 Task: Move the task Improve code modularity for better maintainability to the section Done in the project TransitPlan and filter the tasks in the project by Incomplete tasks.
Action: Mouse moved to (66, 421)
Screenshot: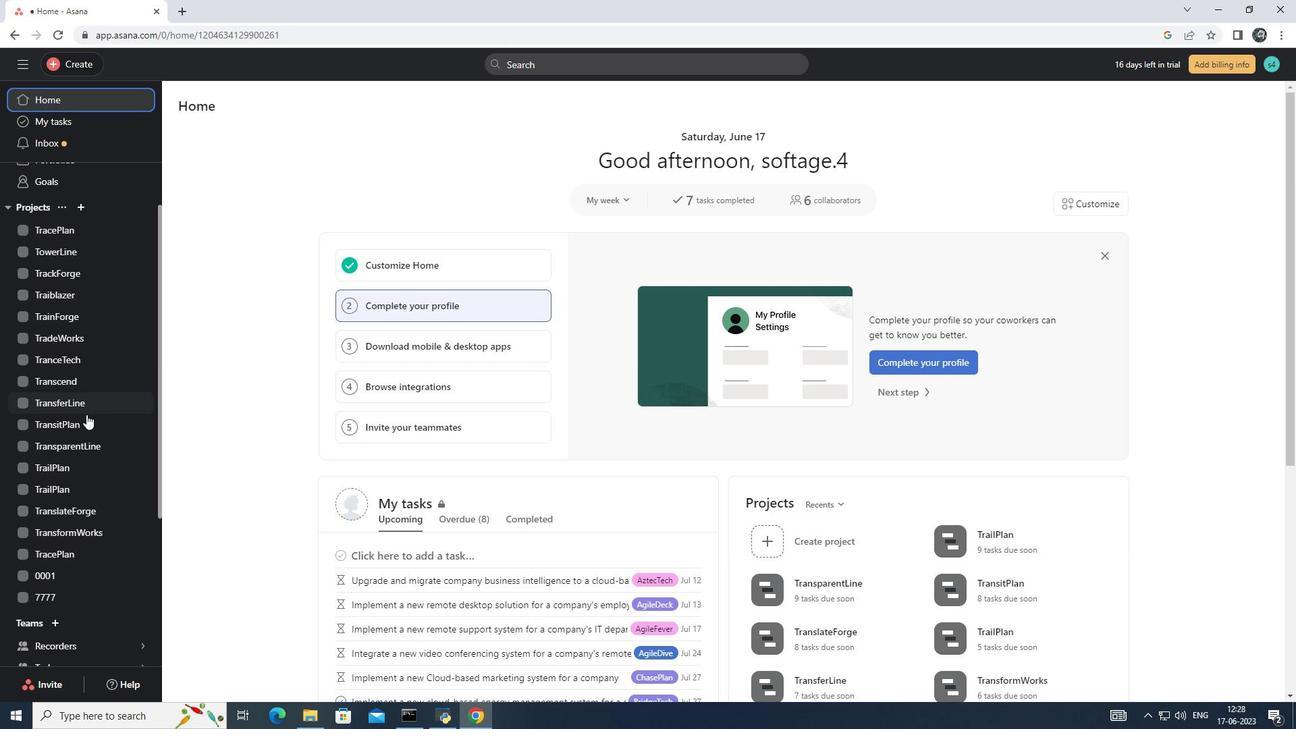
Action: Mouse pressed left at (66, 421)
Screenshot: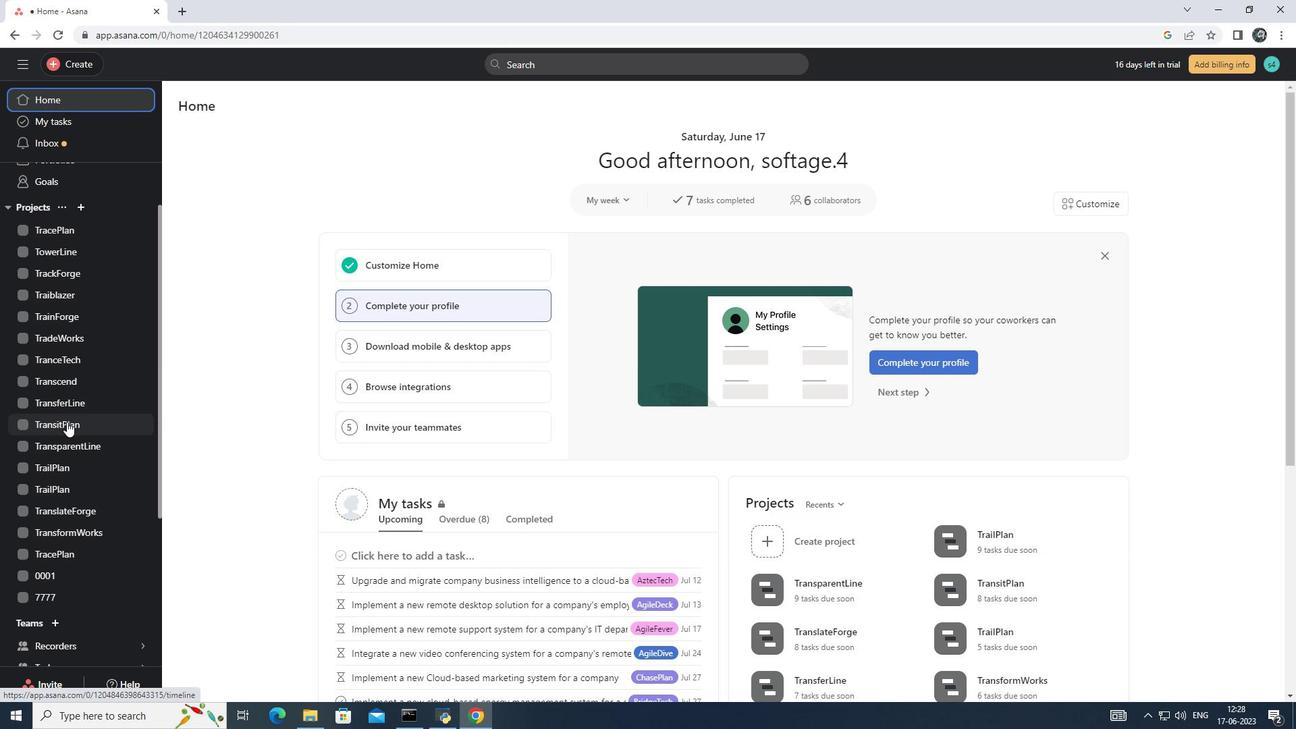 
Action: Mouse moved to (242, 141)
Screenshot: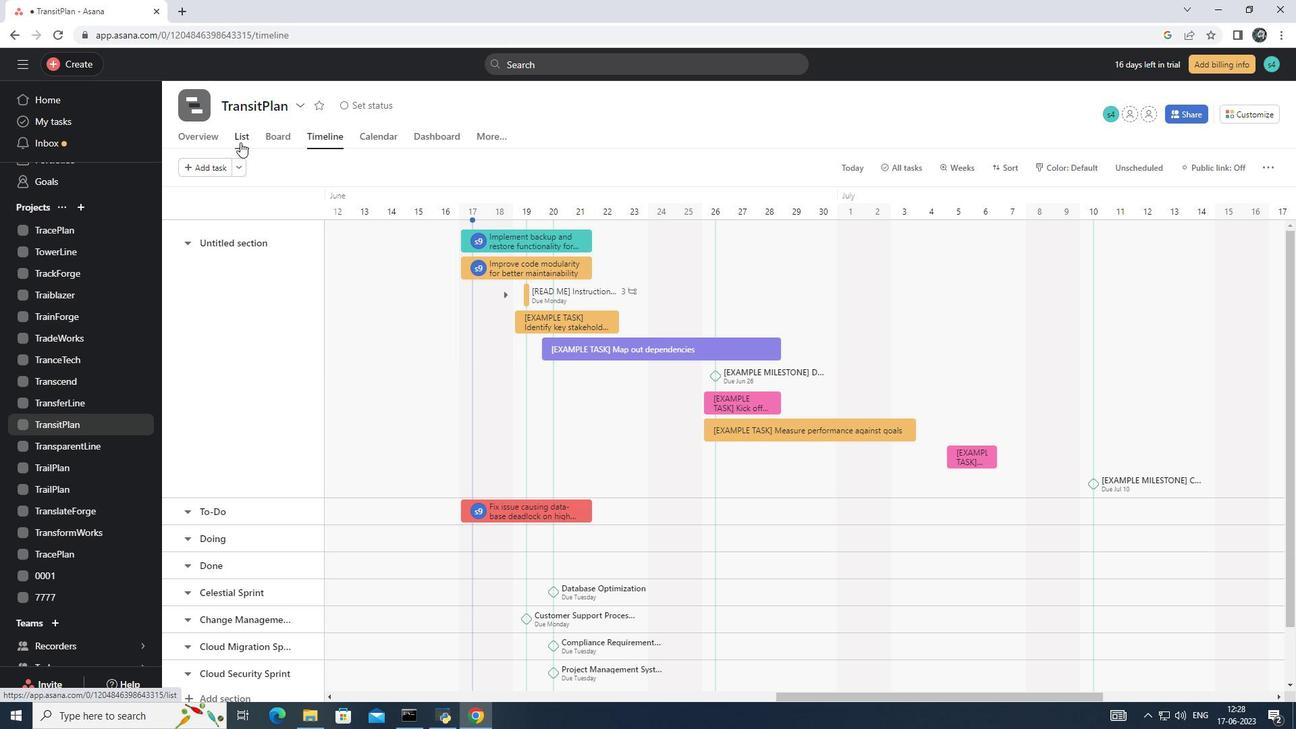 
Action: Mouse pressed left at (242, 141)
Screenshot: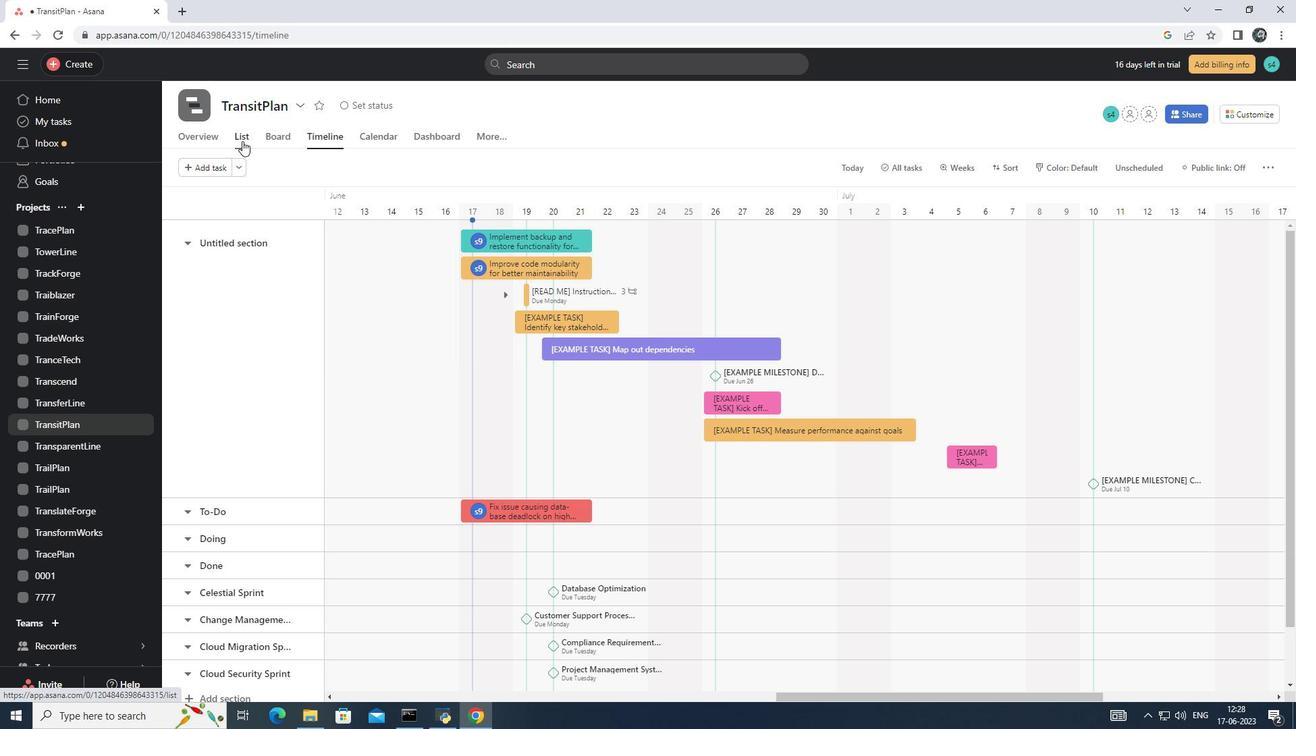 
Action: Mouse moved to (558, 283)
Screenshot: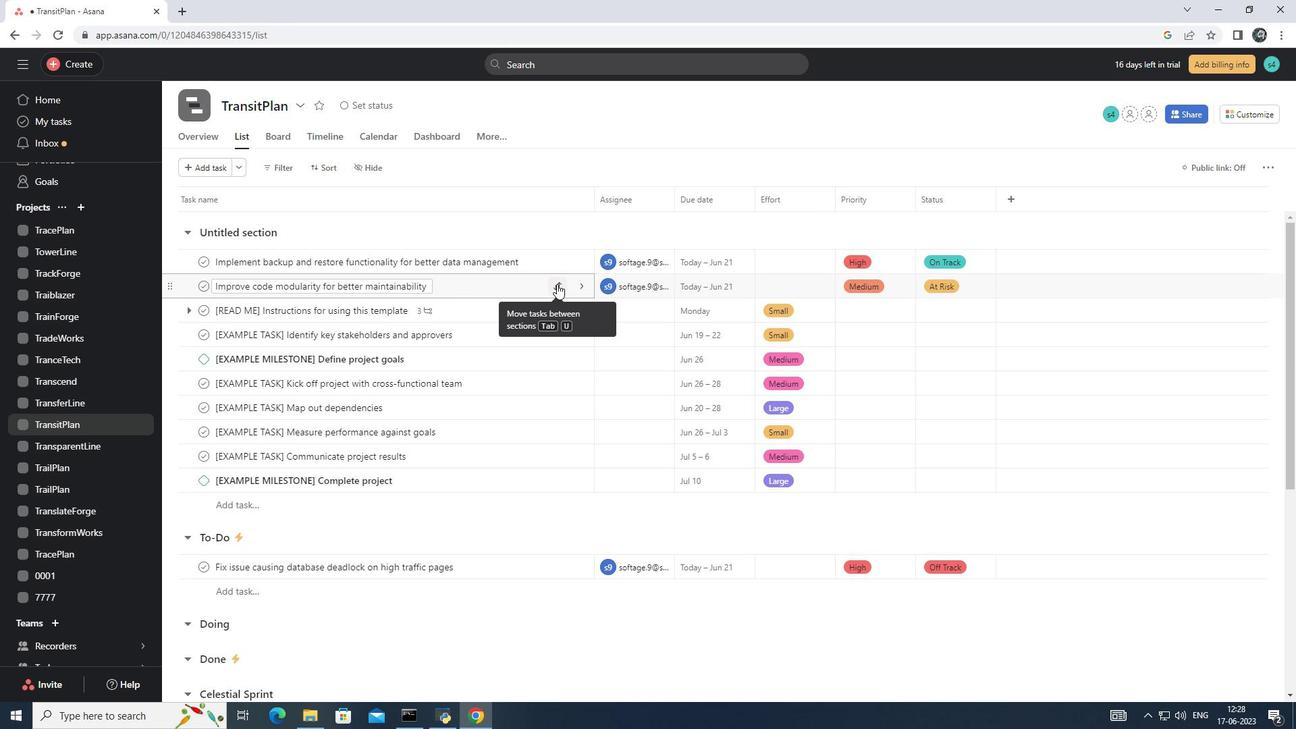 
Action: Mouse pressed left at (558, 283)
Screenshot: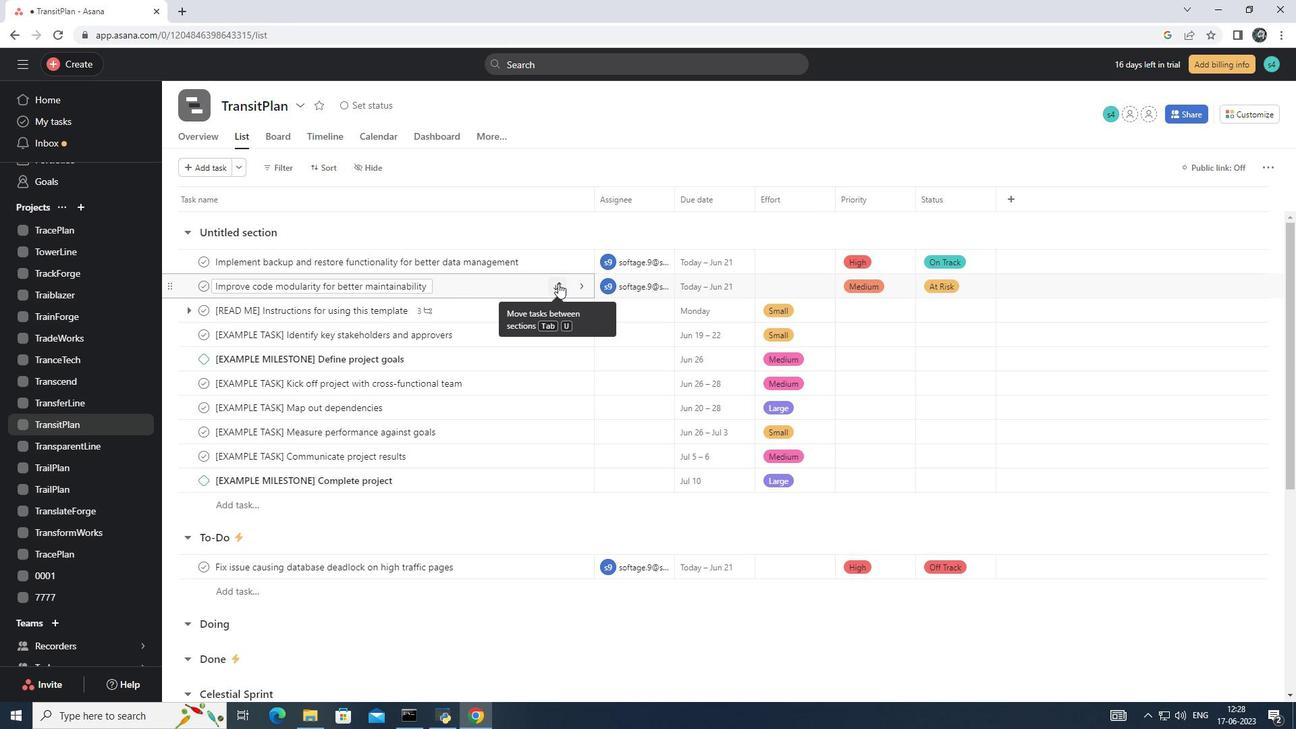 
Action: Mouse moved to (459, 405)
Screenshot: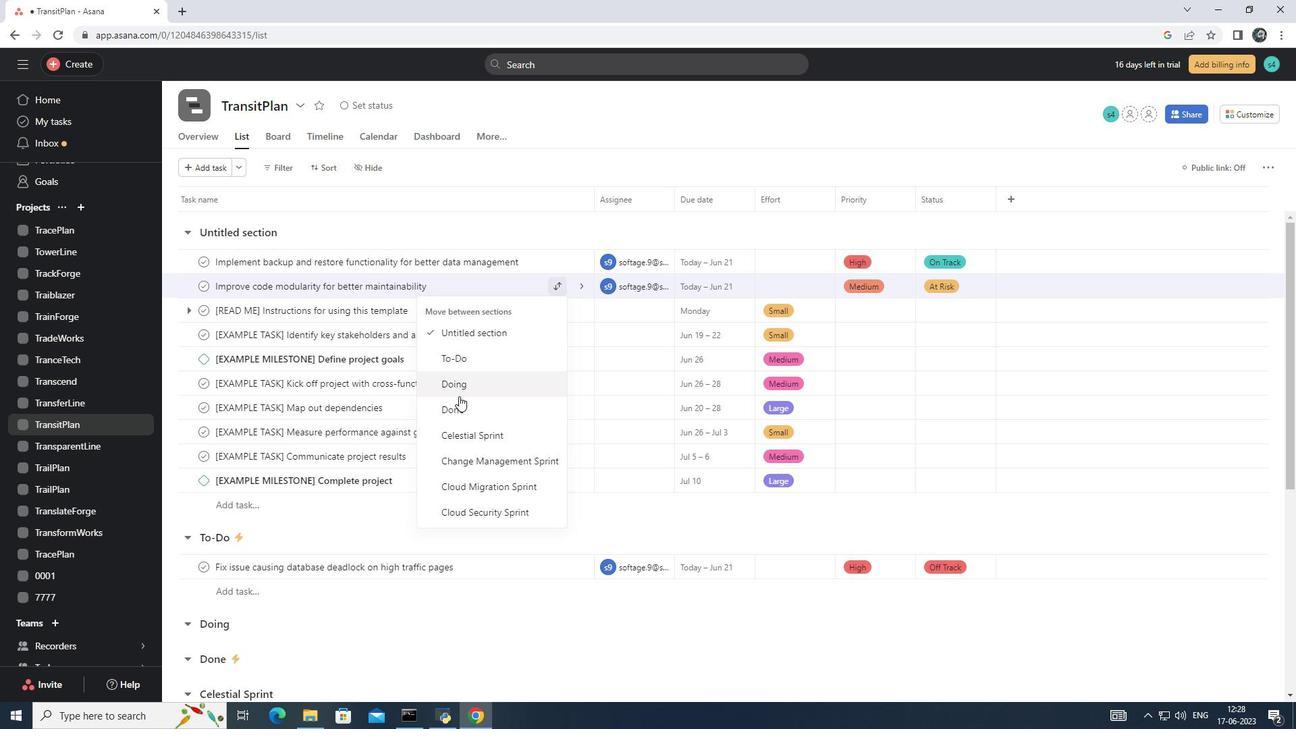
Action: Mouse pressed left at (459, 405)
Screenshot: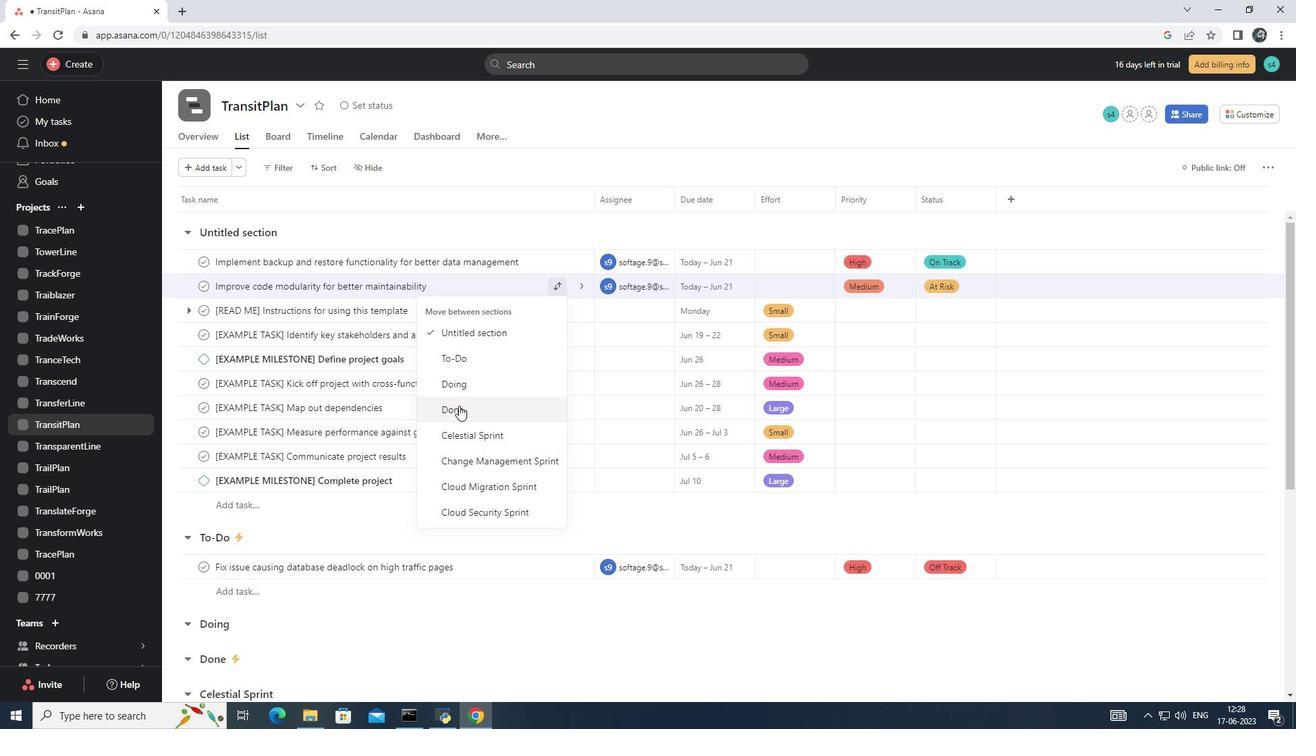 
Action: Mouse pressed left at (459, 405)
Screenshot: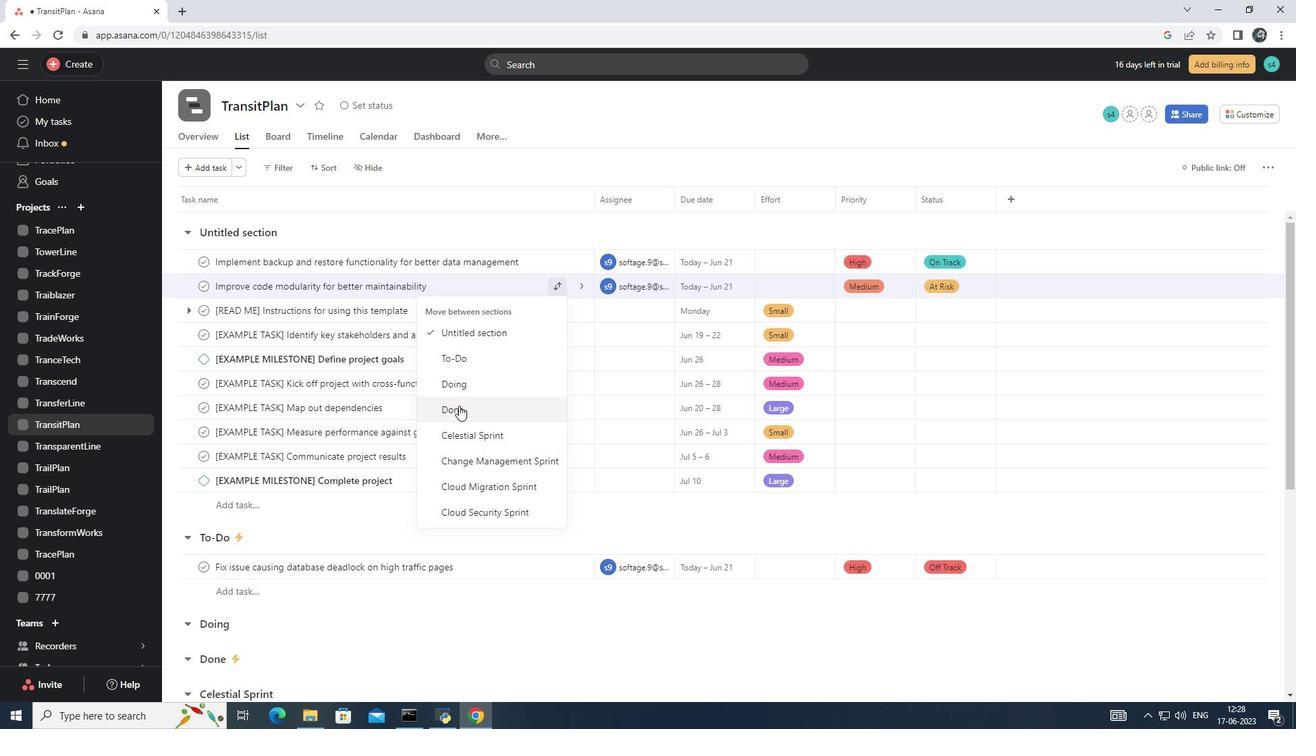 
Action: Mouse moved to (280, 164)
Screenshot: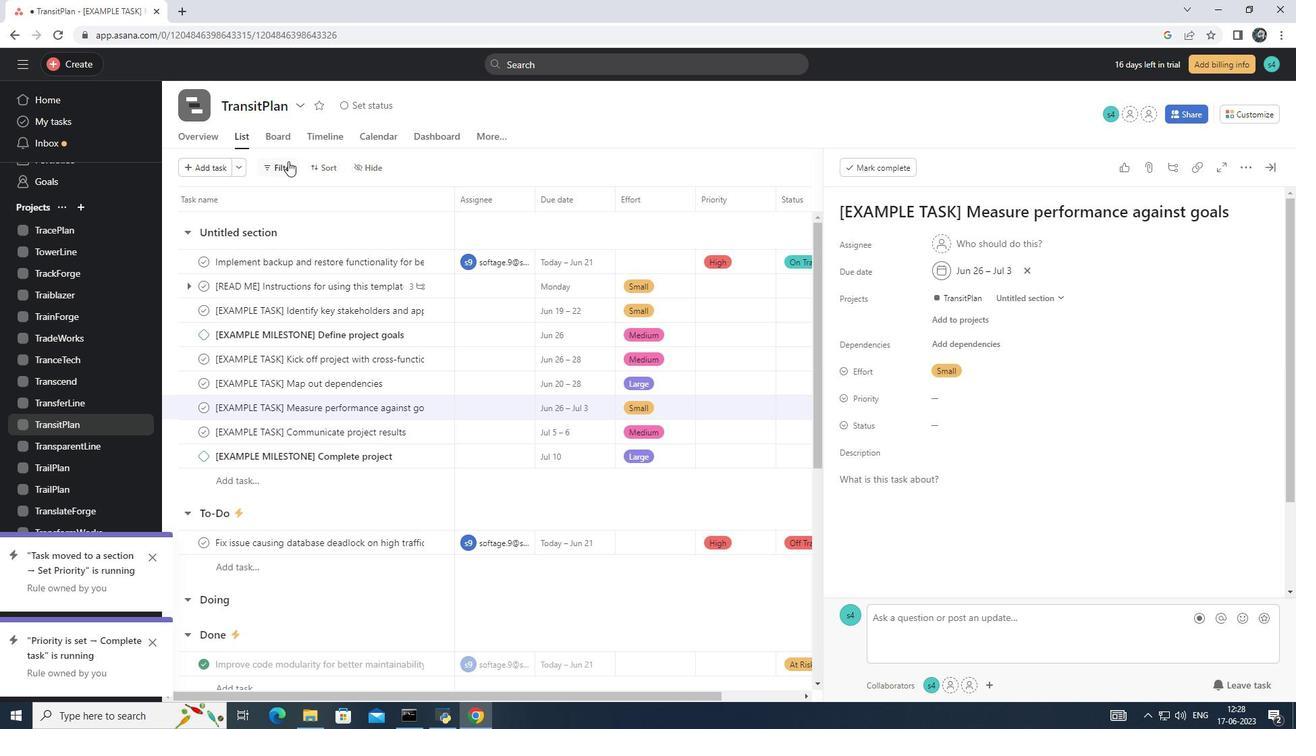 
Action: Mouse pressed left at (280, 164)
Screenshot: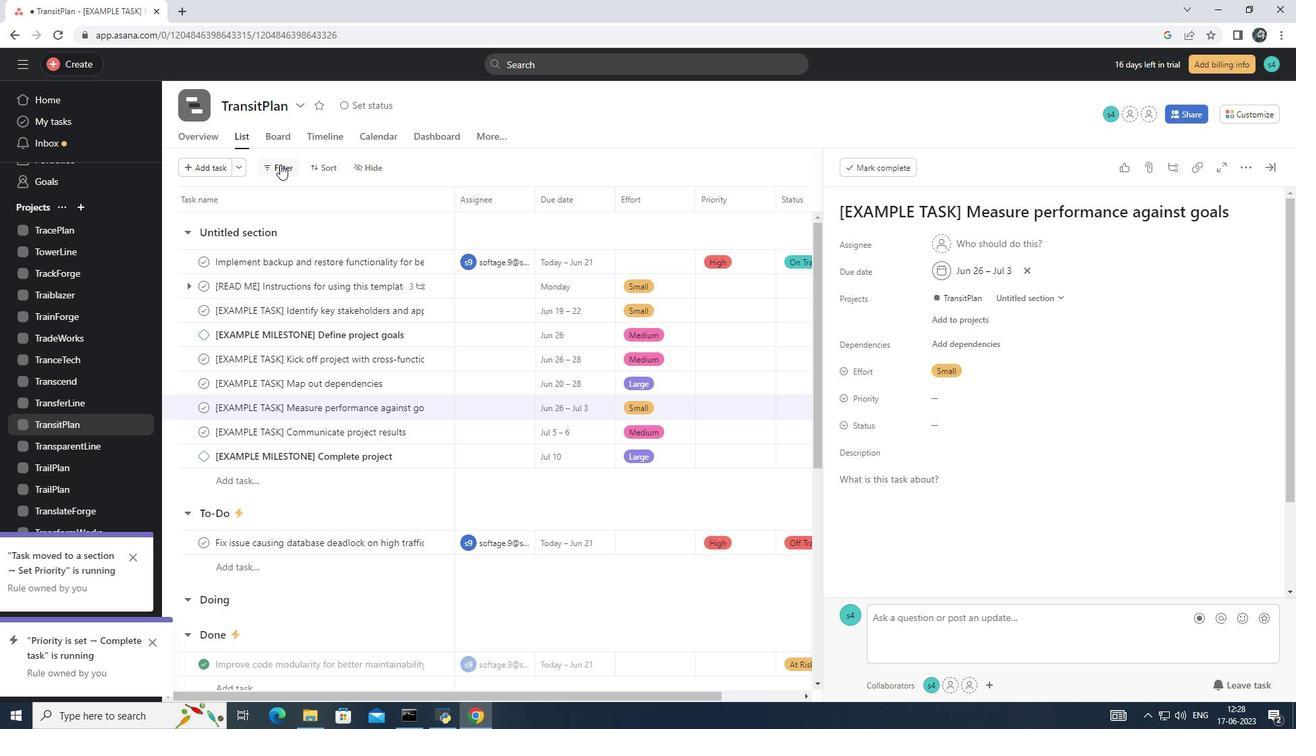 
Action: Mouse moved to (292, 218)
Screenshot: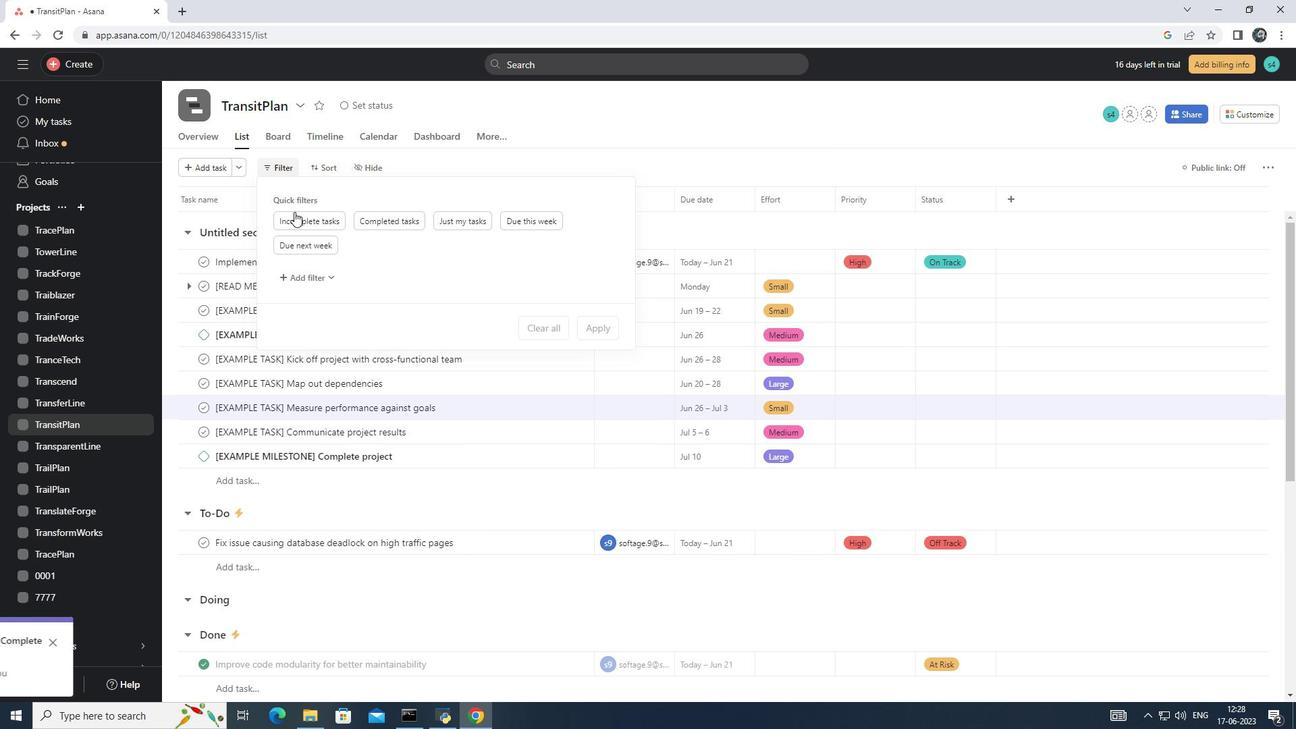 
Action: Mouse pressed left at (292, 218)
Screenshot: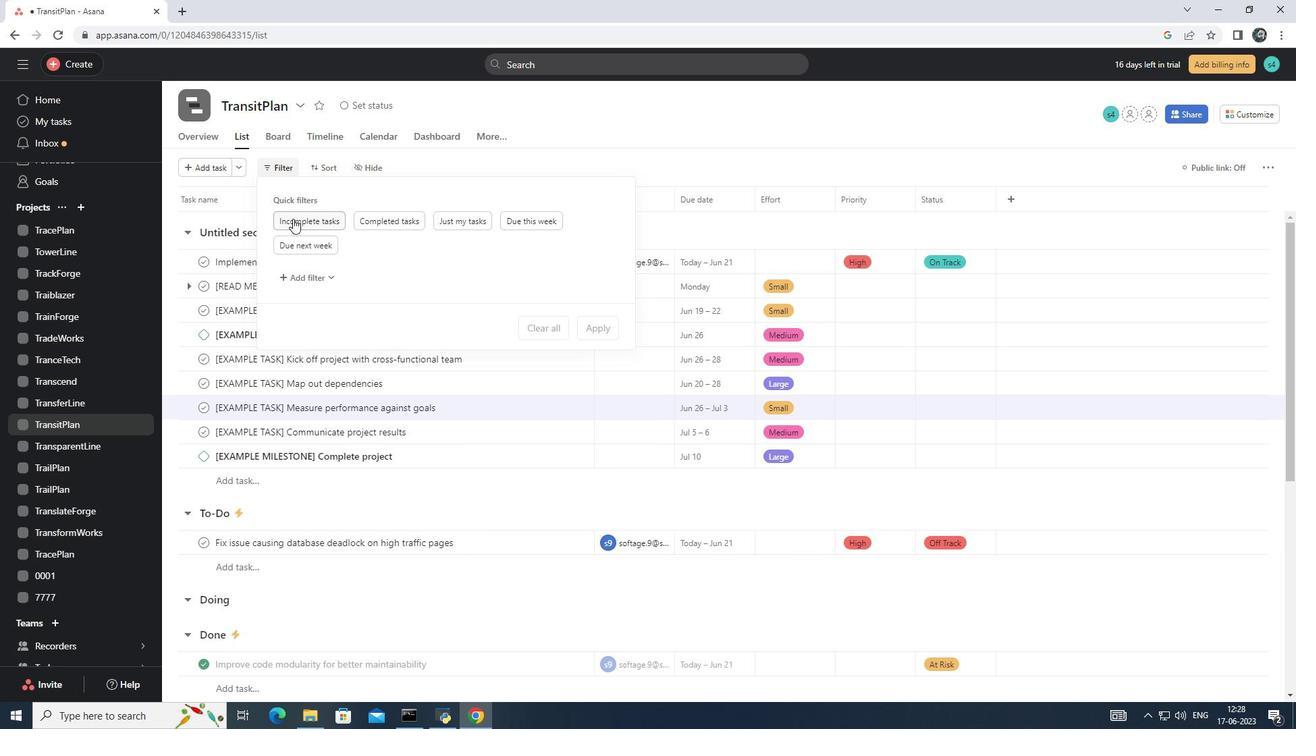 
